Task: Check the number of homes sold in the last 1 year.
Action: Mouse moved to (924, 196)
Screenshot: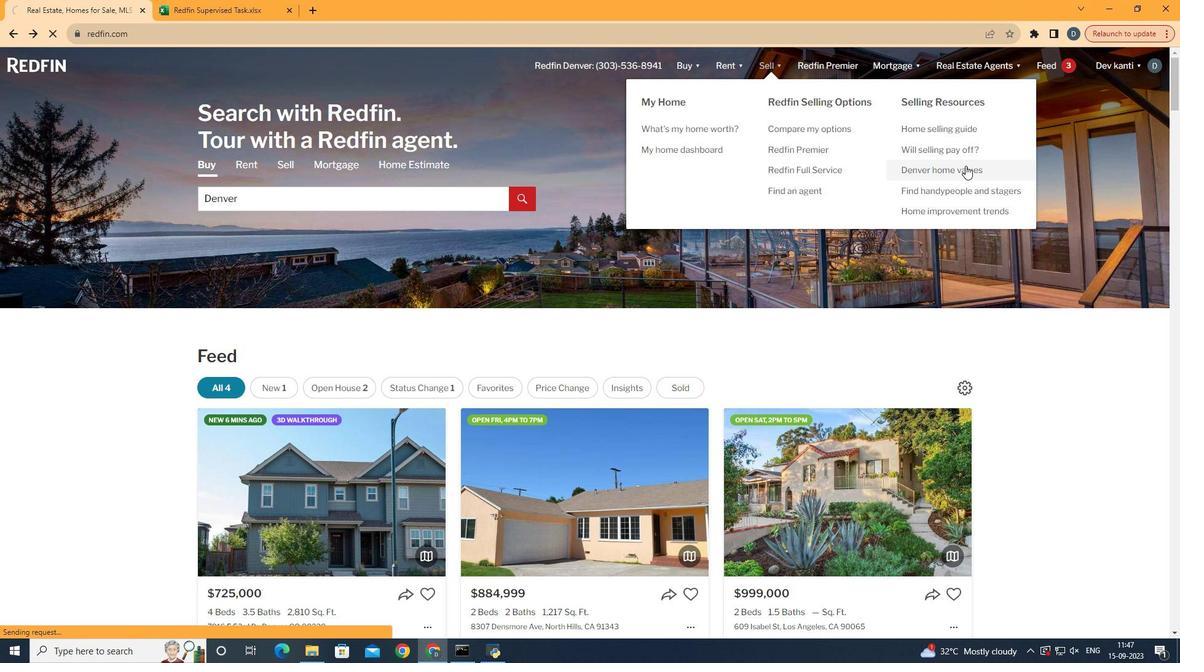 
Action: Mouse pressed left at (924, 196)
Screenshot: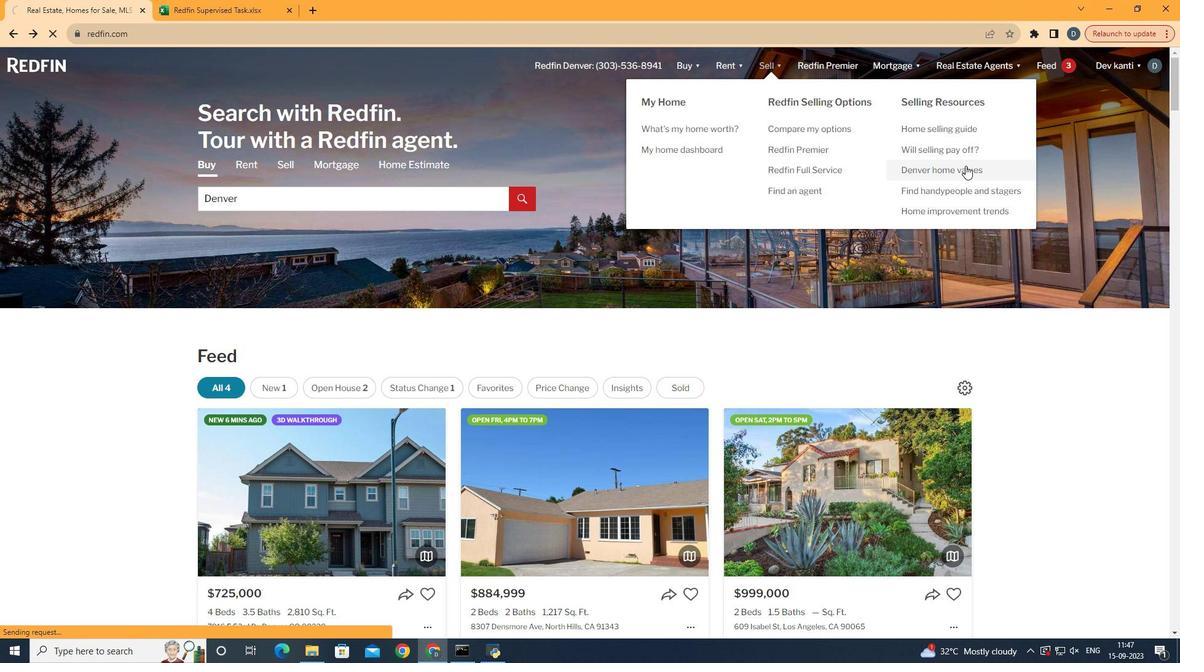 
Action: Mouse moved to (674, 255)
Screenshot: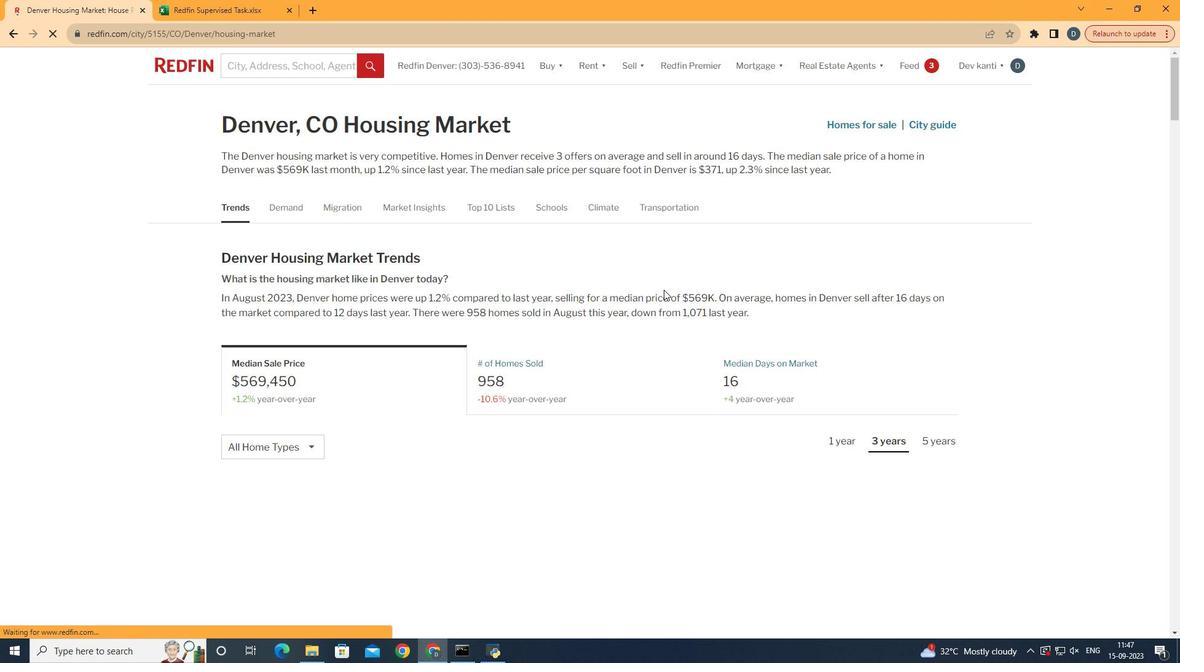
Action: Mouse pressed left at (674, 255)
Screenshot: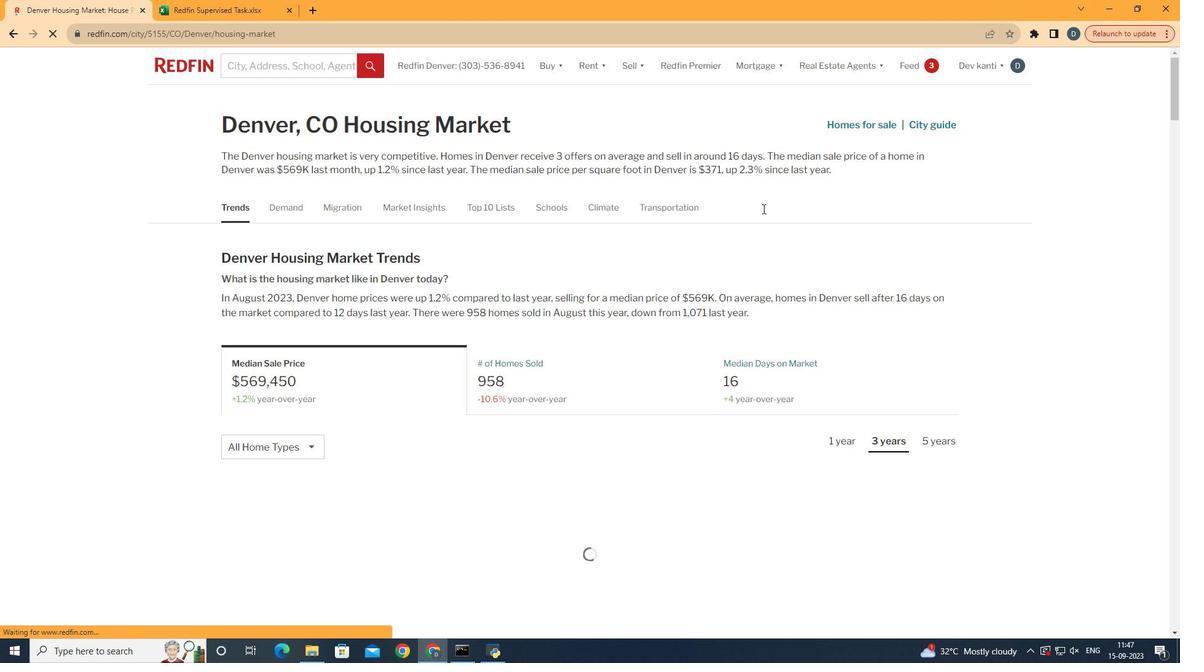 
Action: Mouse moved to (660, 251)
Screenshot: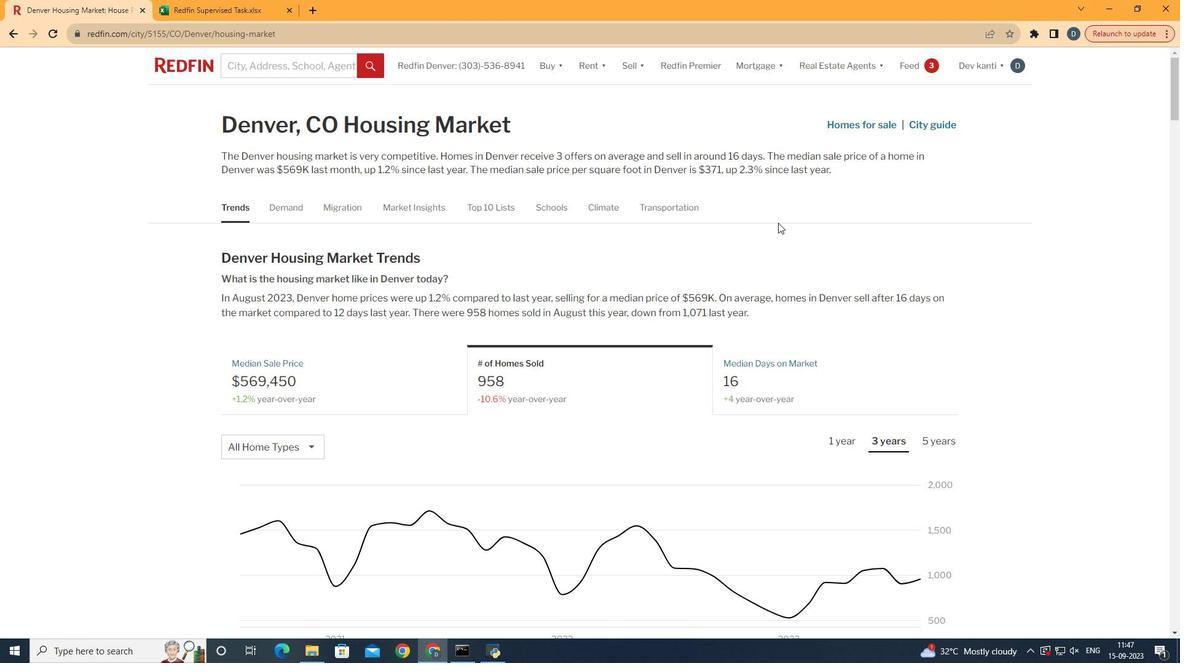 
Action: Mouse pressed left at (660, 251)
Screenshot: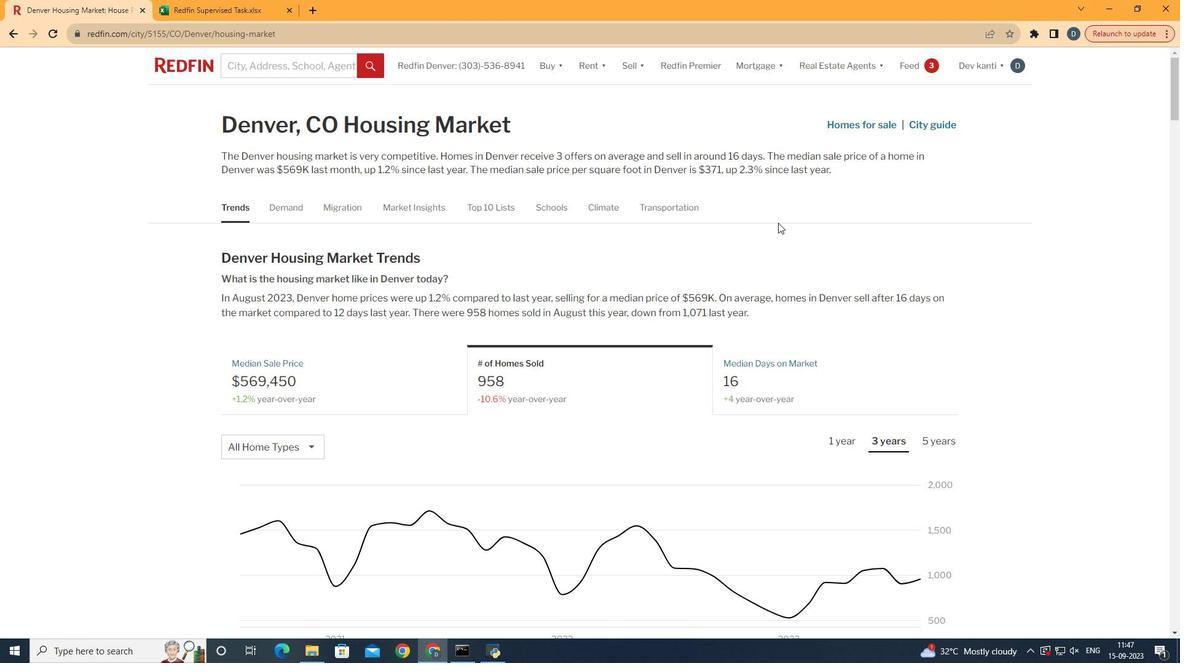 
Action: Mouse moved to (792, 212)
Screenshot: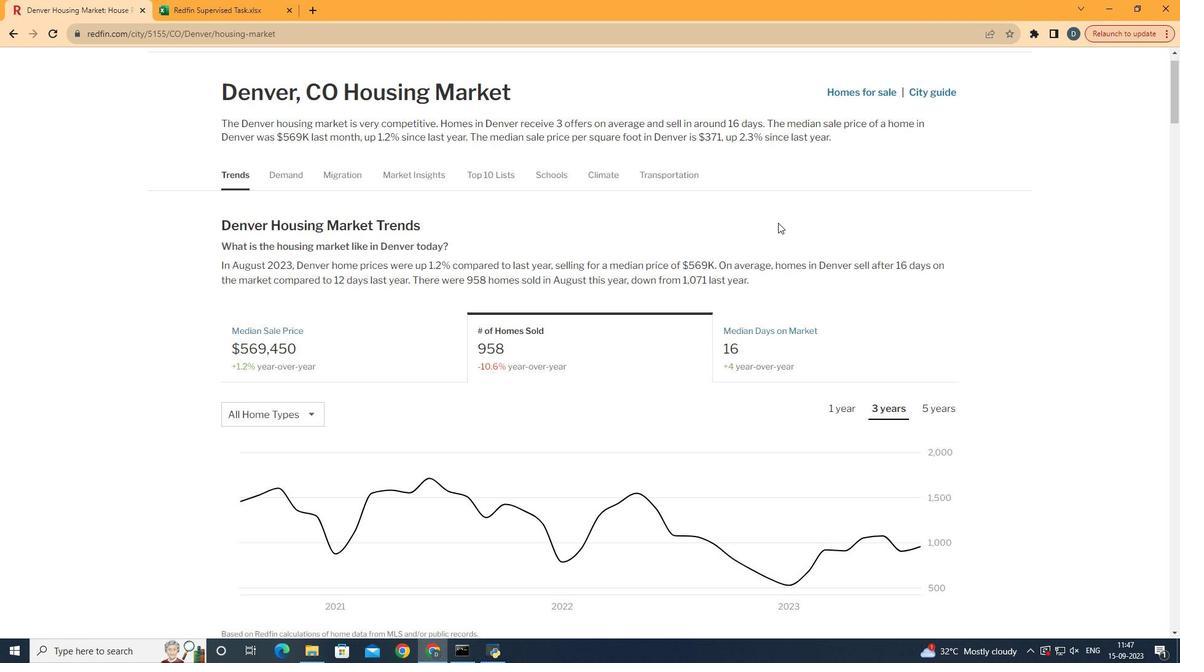 
Action: Mouse scrolled (792, 212) with delta (0, 0)
Screenshot: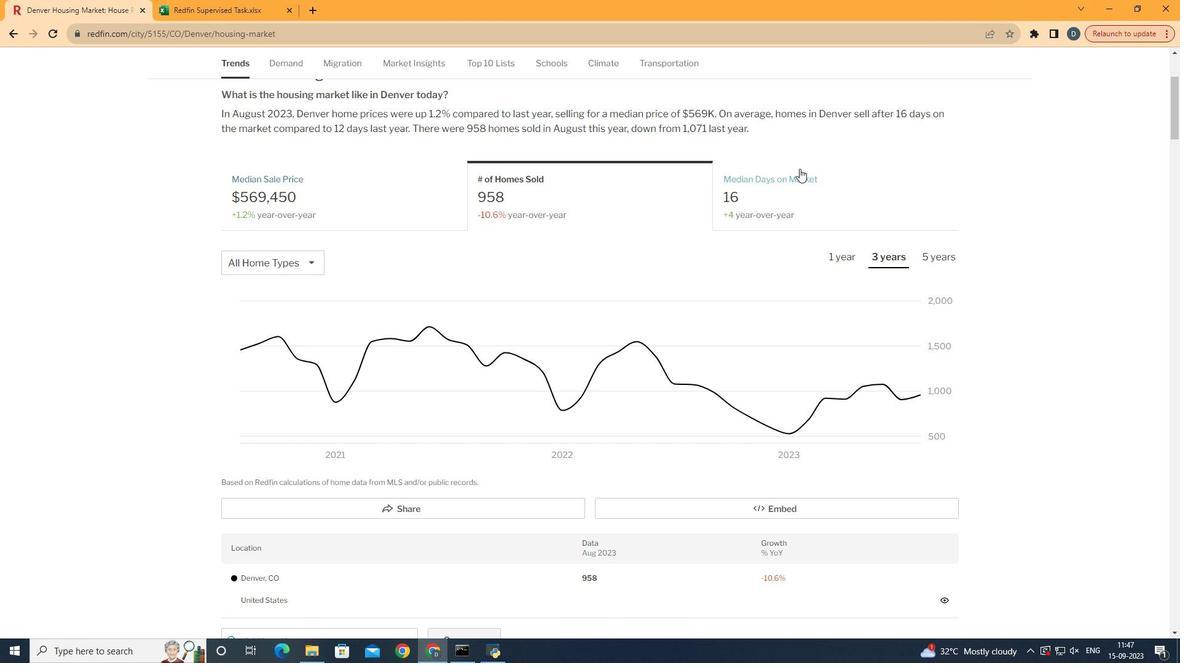 
Action: Mouse scrolled (792, 212) with delta (0, 0)
Screenshot: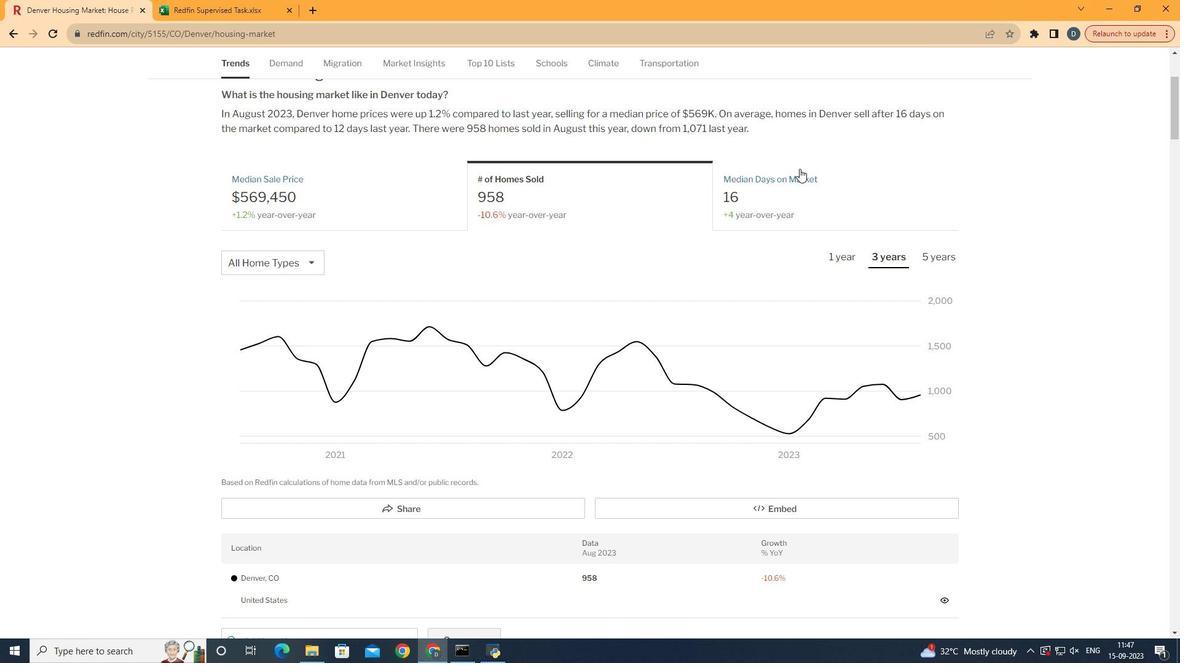
Action: Mouse scrolled (792, 212) with delta (0, 0)
Screenshot: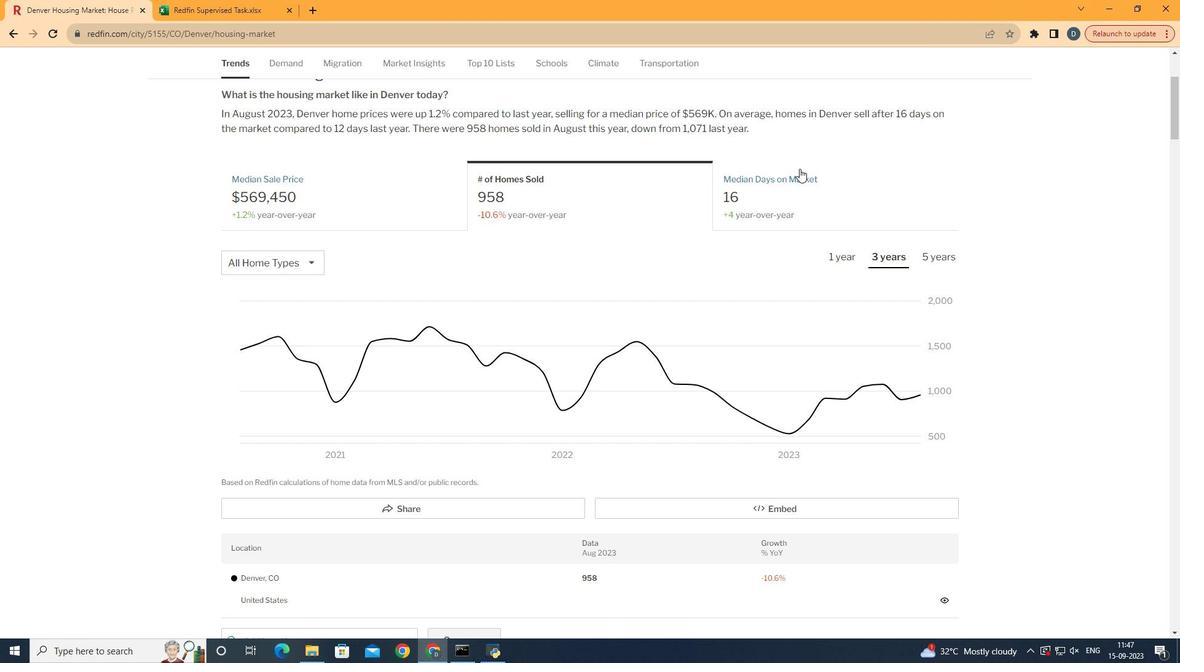 
Action: Mouse moved to (806, 197)
Screenshot: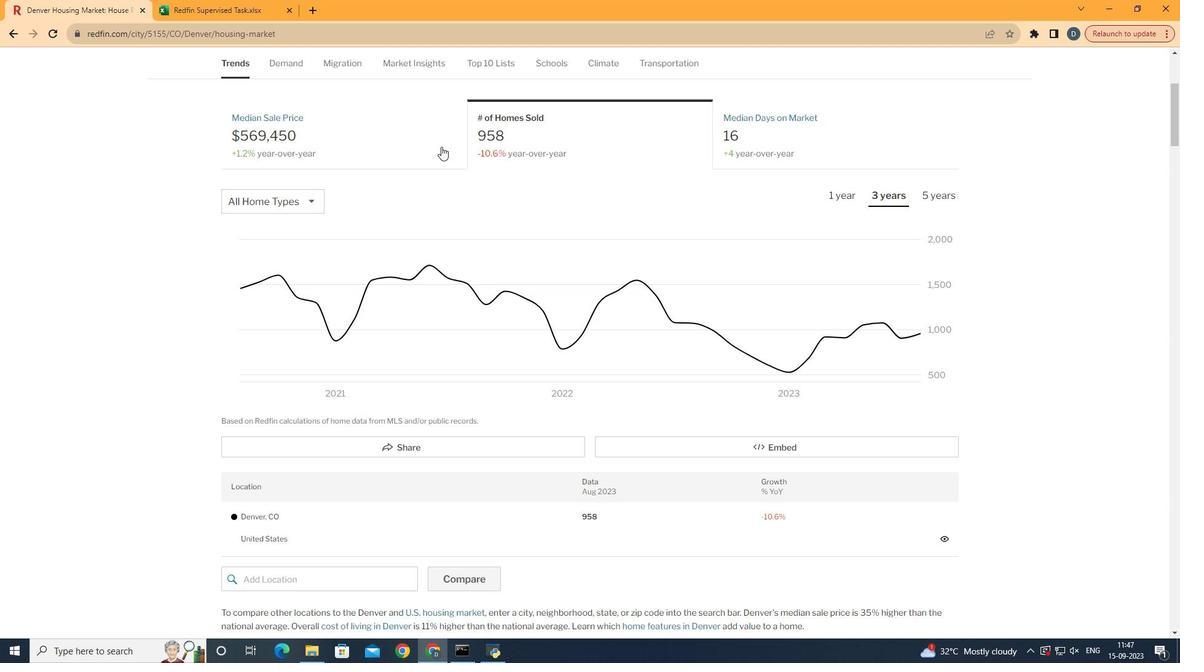 
Action: Mouse scrolled (806, 196) with delta (0, 0)
Screenshot: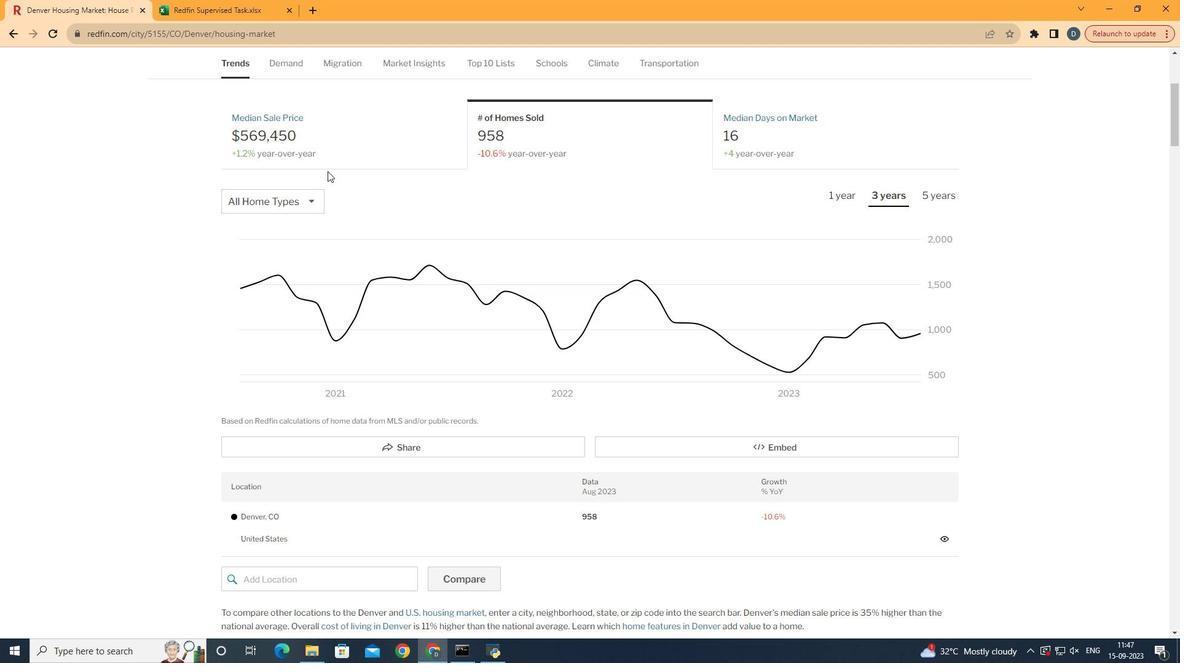 
Action: Mouse moved to (456, 205)
Screenshot: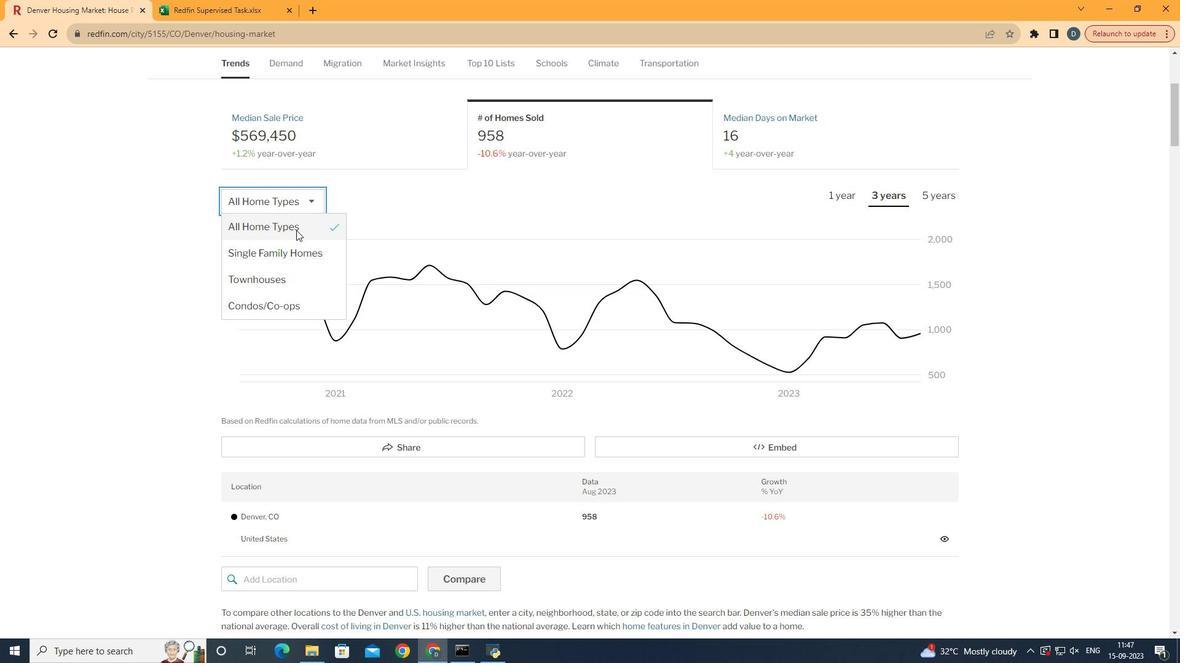 
Action: Mouse pressed left at (456, 205)
Screenshot: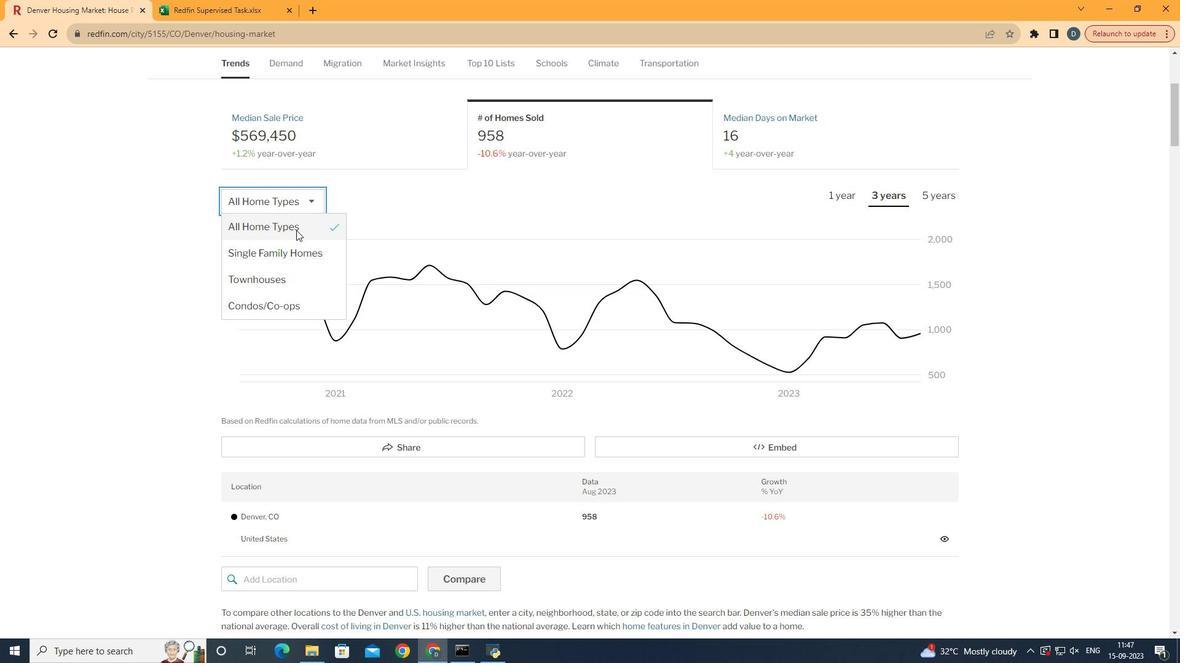 
Action: Mouse moved to (451, 213)
Screenshot: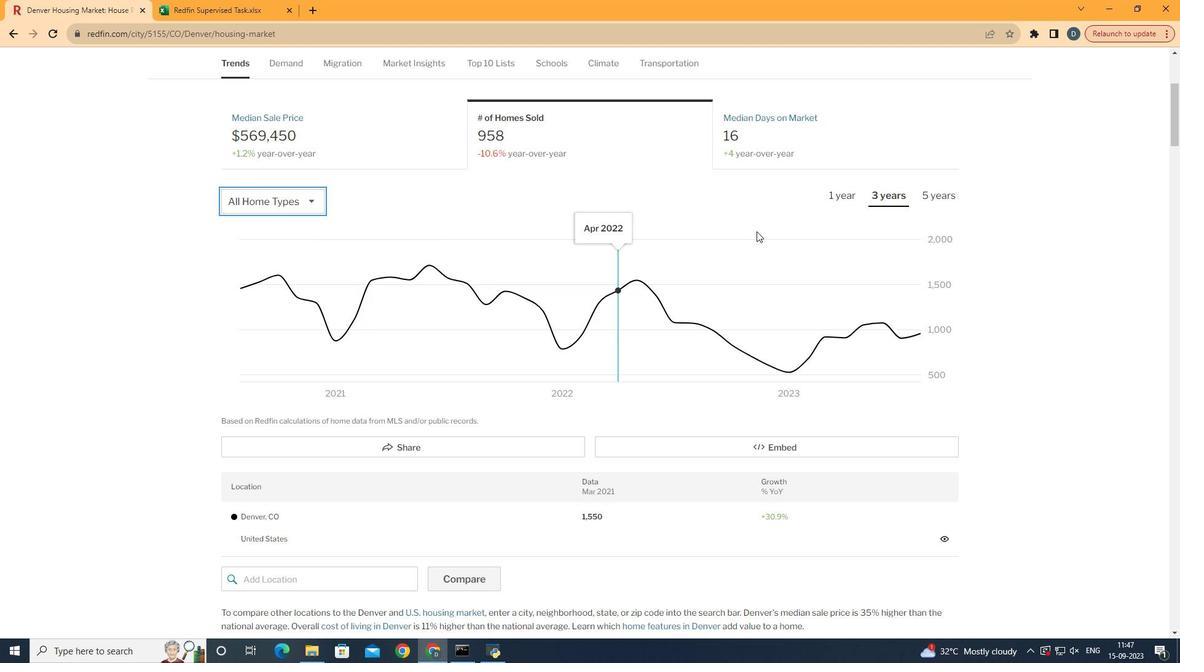 
Action: Mouse pressed left at (451, 213)
Screenshot: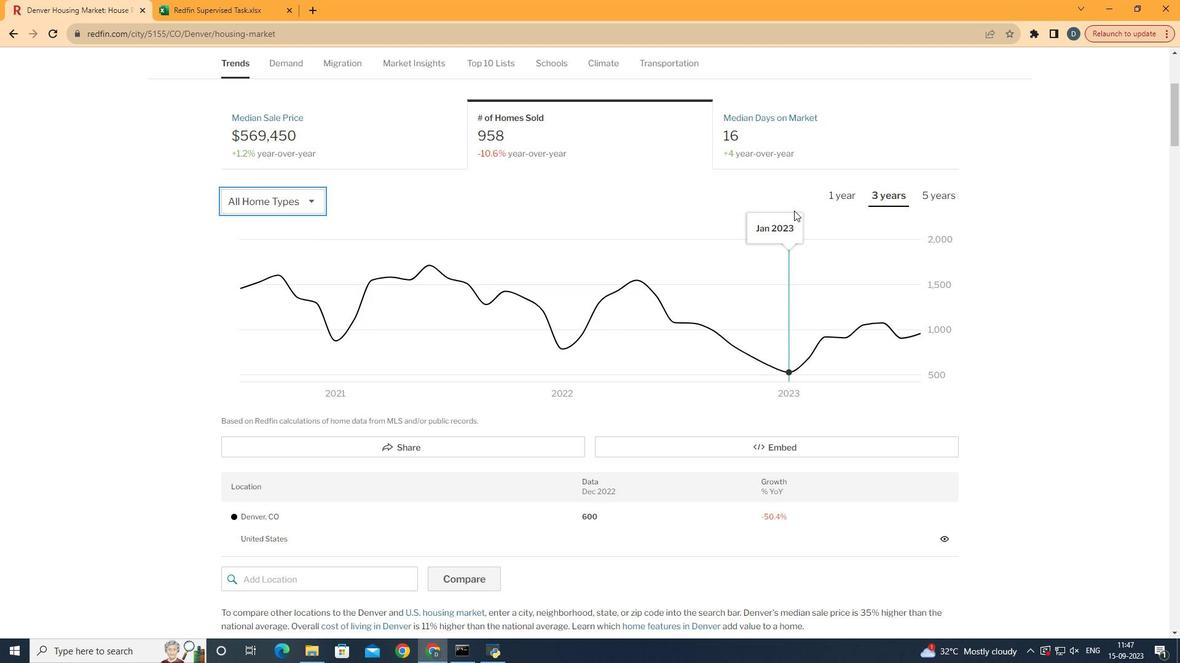 
Action: Mouse moved to (838, 205)
Screenshot: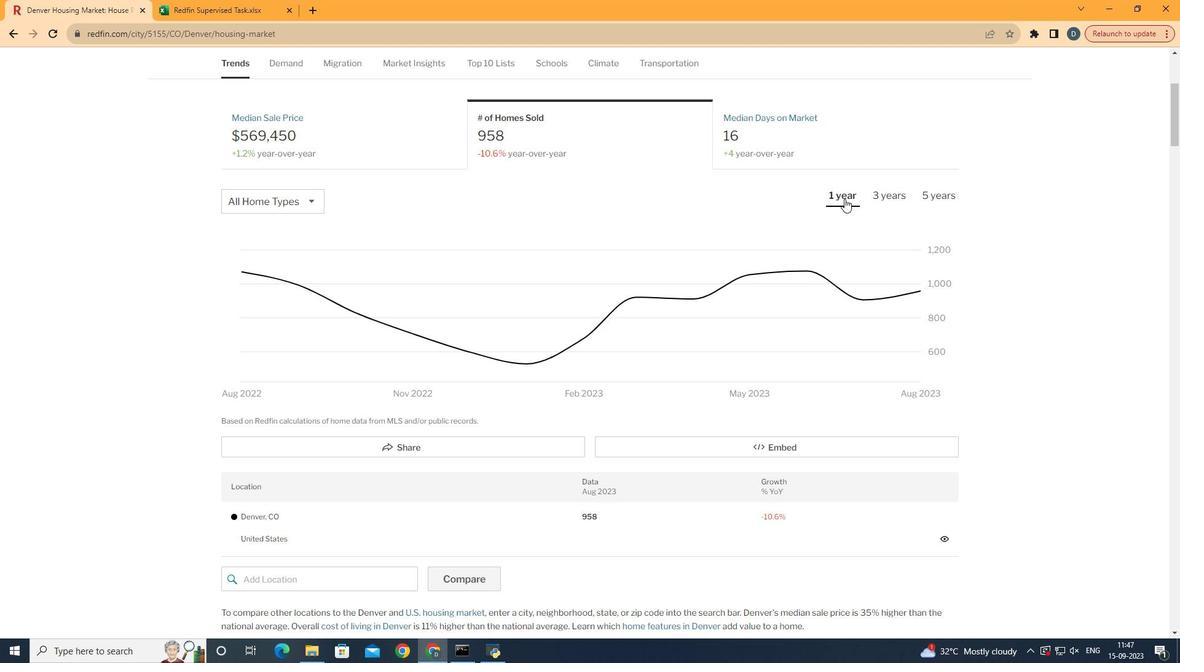 
Action: Mouse pressed left at (838, 205)
Screenshot: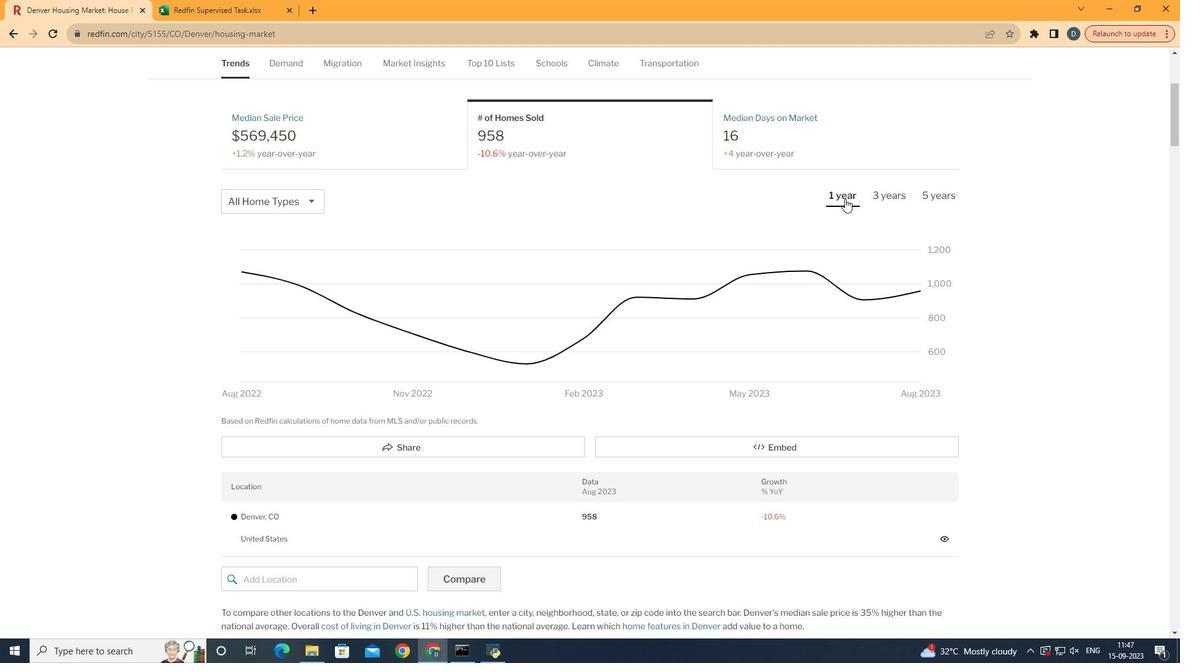 
Action: Mouse moved to (839, 205)
Screenshot: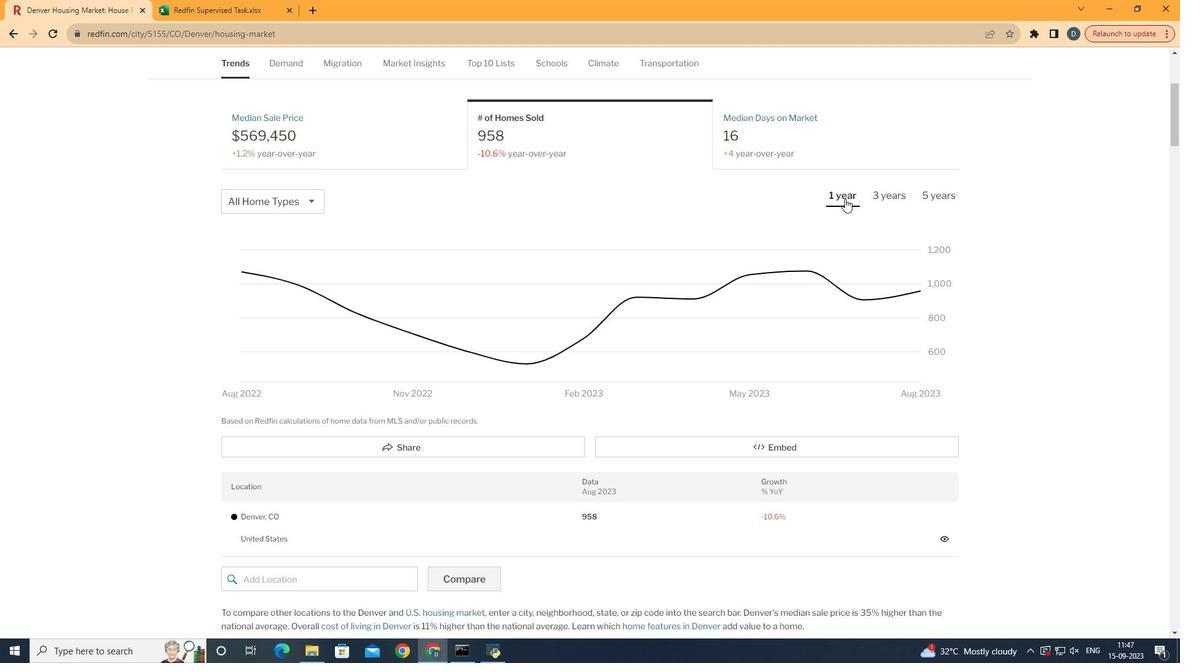 
